 Task: Check article "Explore recipes".
Action: Mouse moved to (1159, 173)
Screenshot: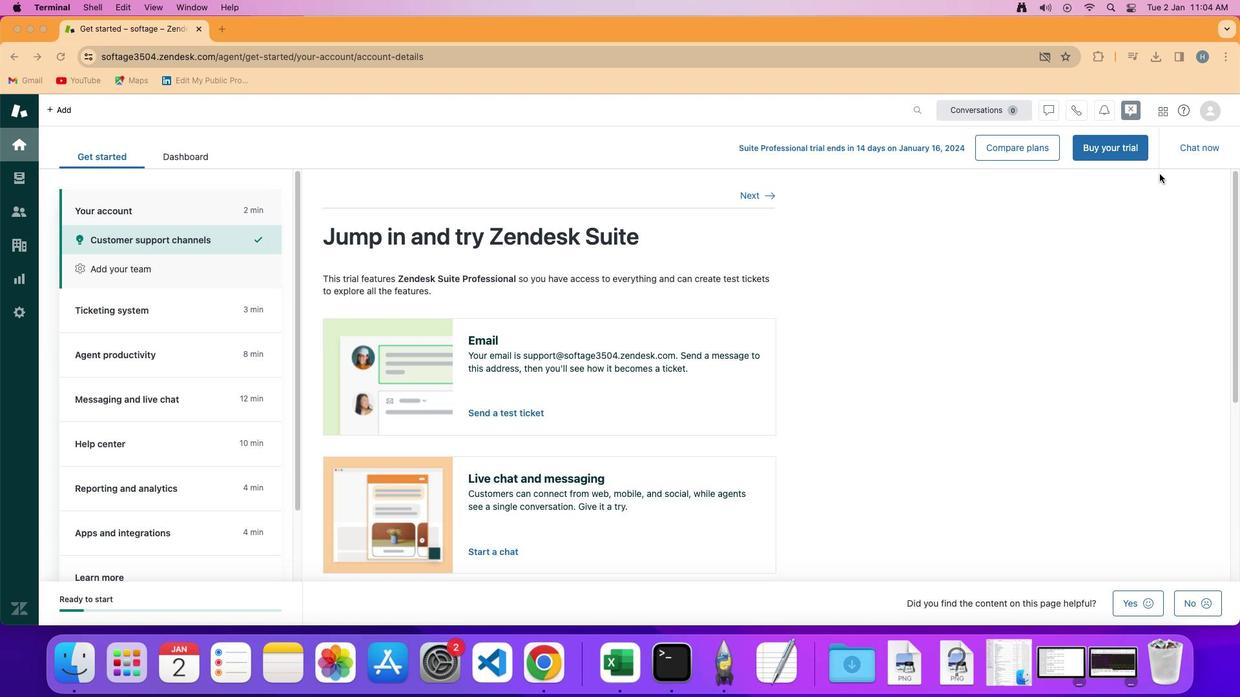 
Action: Mouse pressed left at (1159, 173)
Screenshot: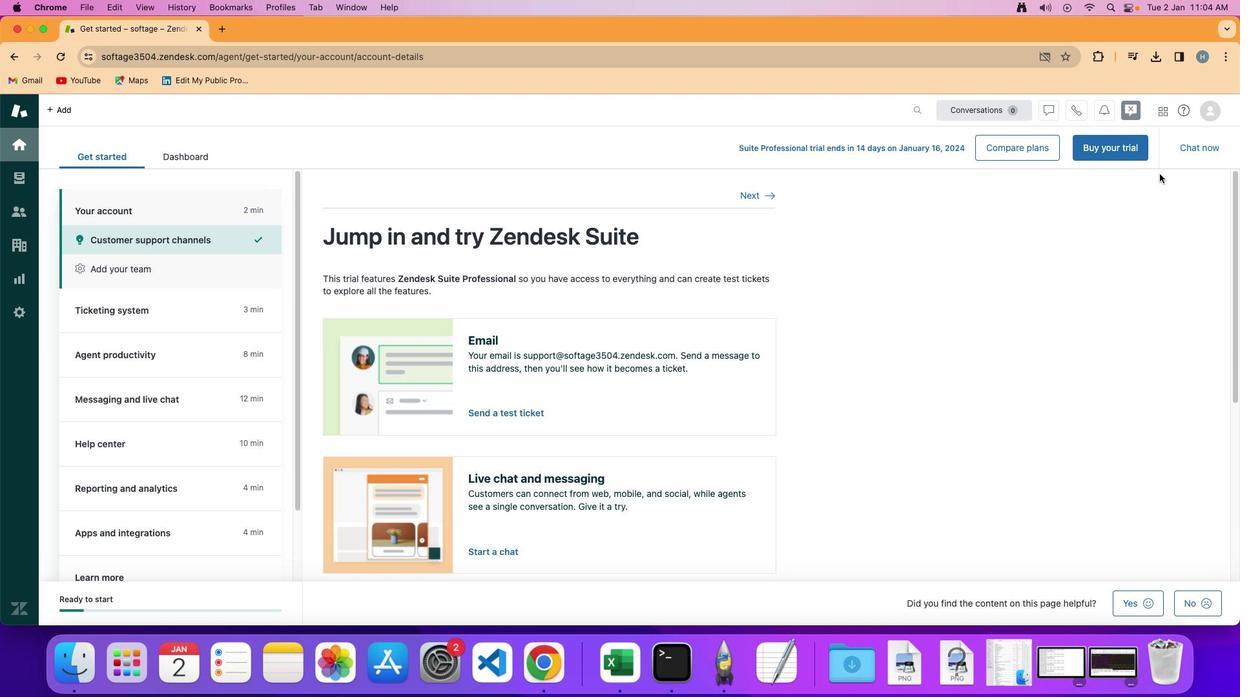 
Action: Mouse moved to (1181, 111)
Screenshot: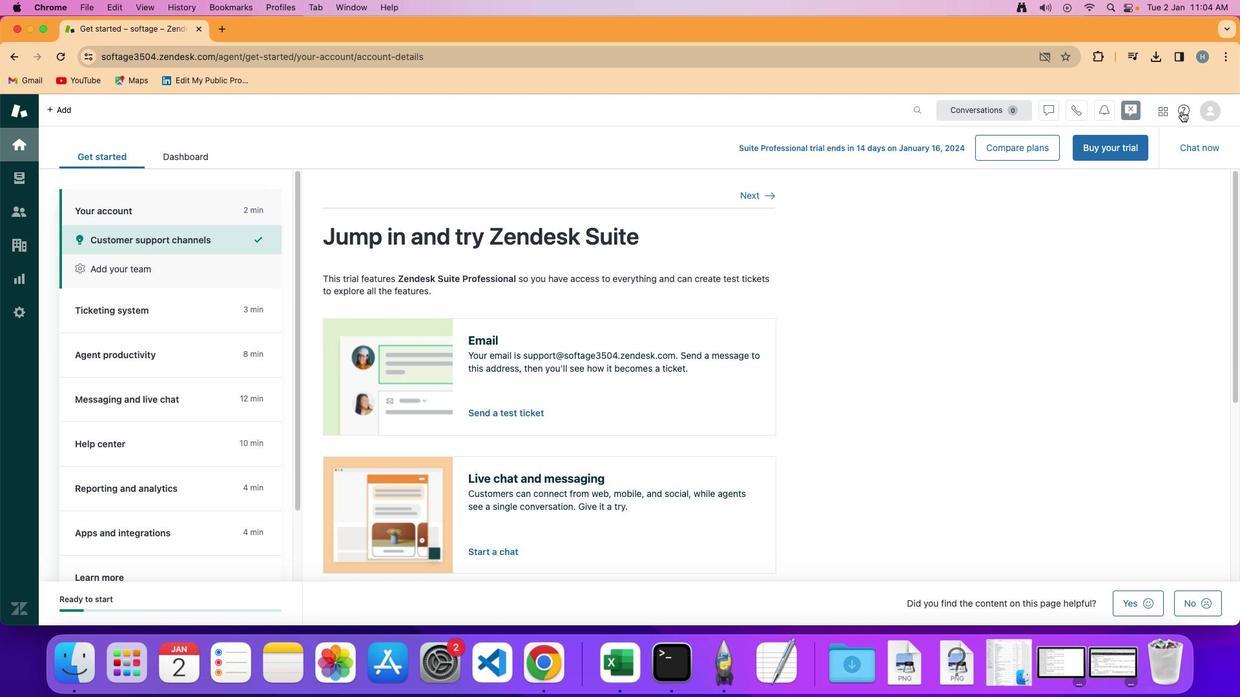 
Action: Mouse pressed left at (1181, 111)
Screenshot: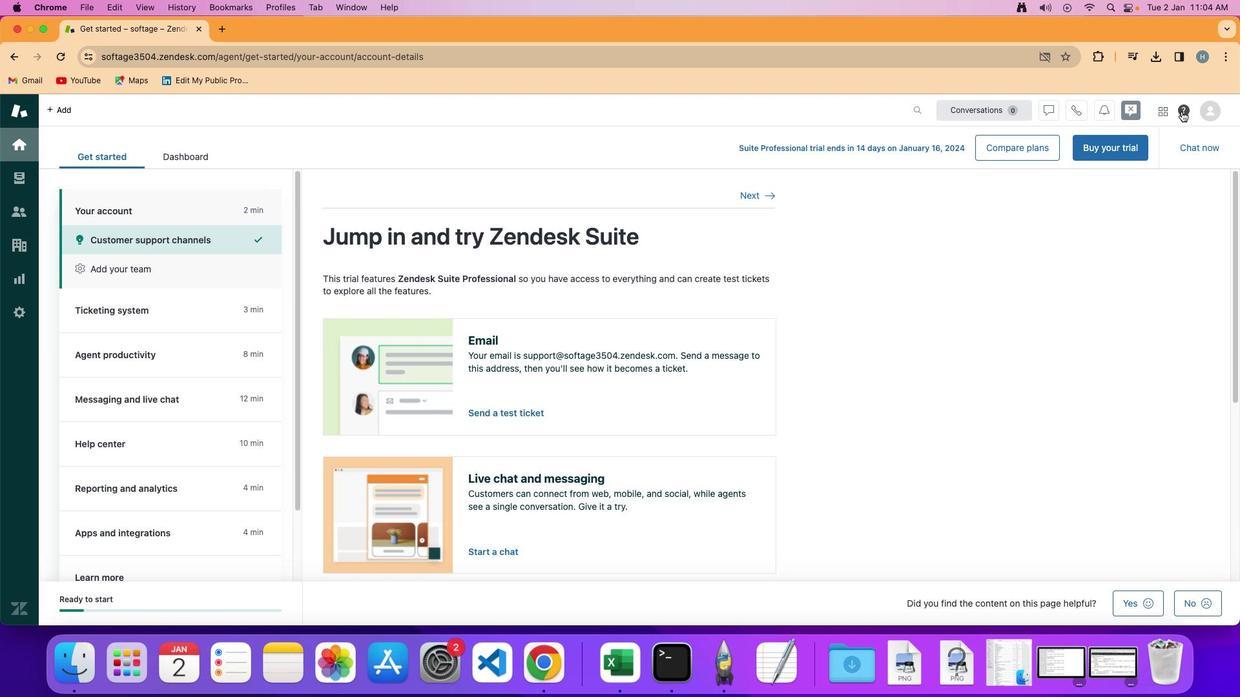 
Action: Mouse moved to (1112, 509)
Screenshot: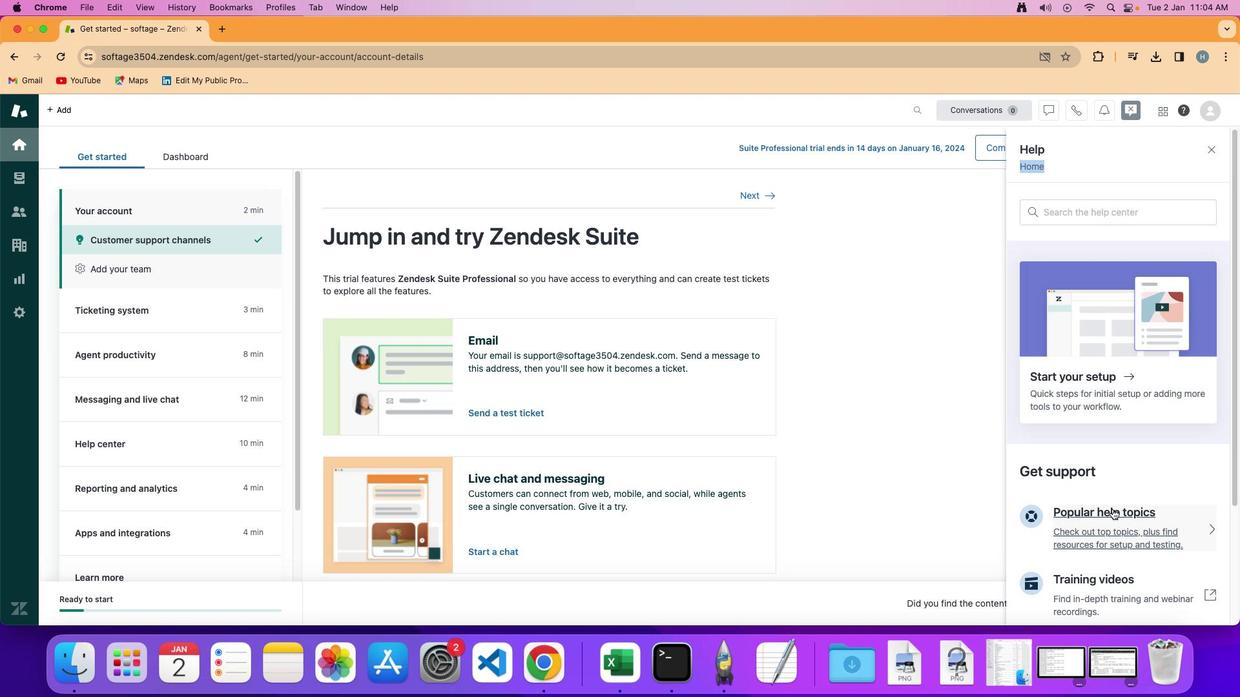 
Action: Mouse pressed left at (1112, 509)
Screenshot: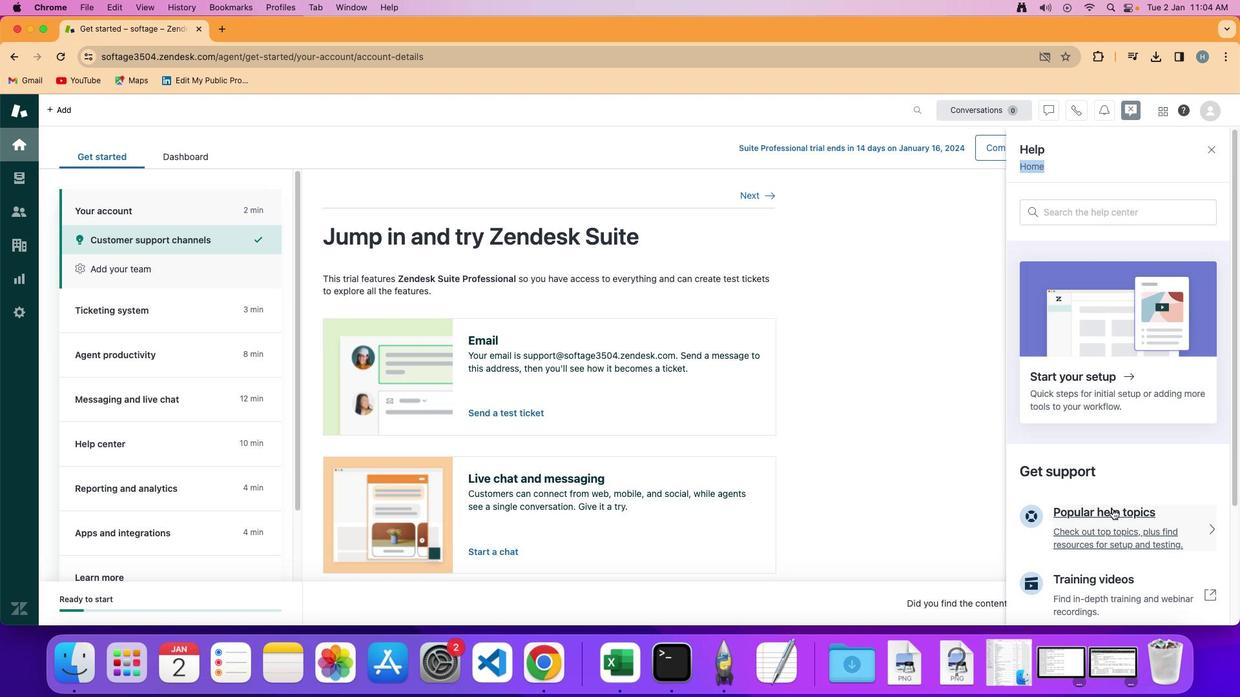 
Action: Mouse moved to (1117, 504)
Screenshot: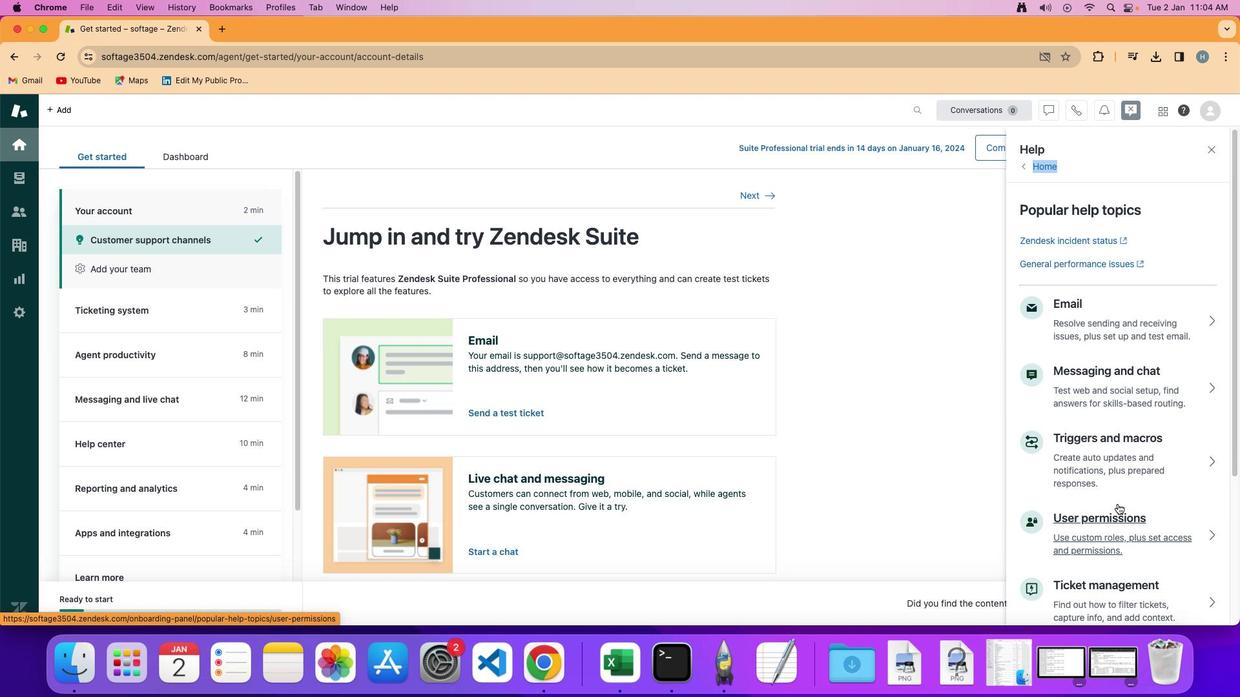 
Action: Mouse scrolled (1117, 504) with delta (0, 0)
Screenshot: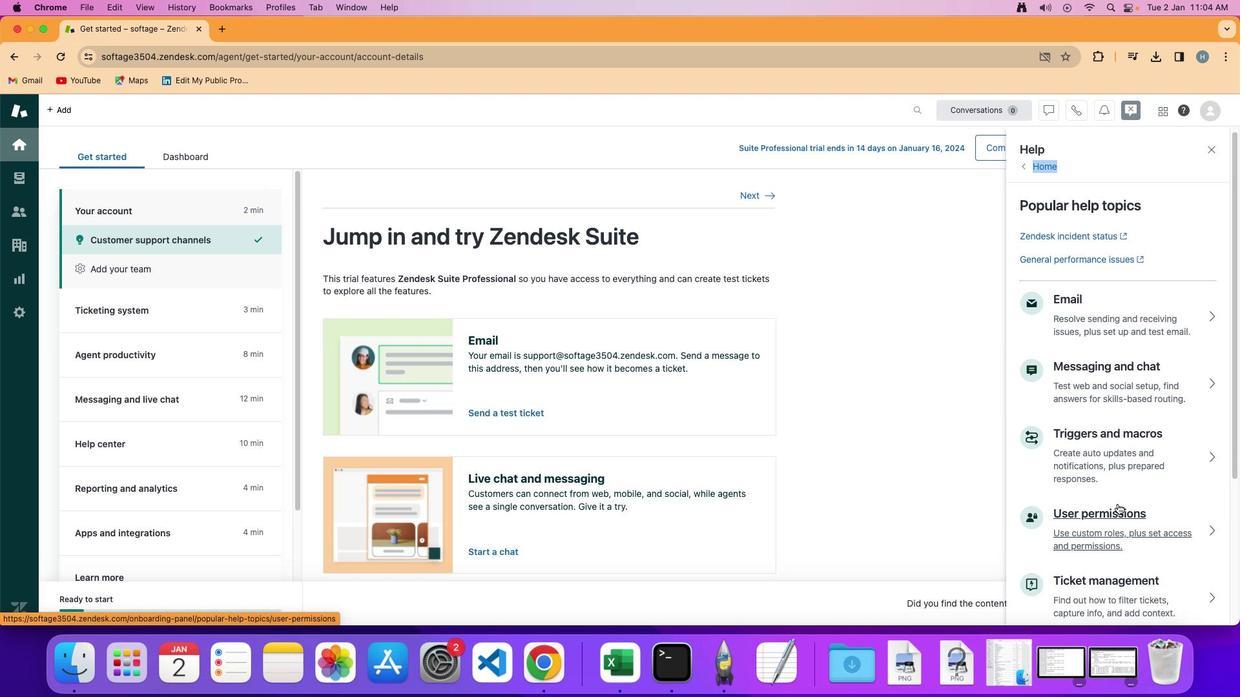 
Action: Mouse moved to (1118, 504)
Screenshot: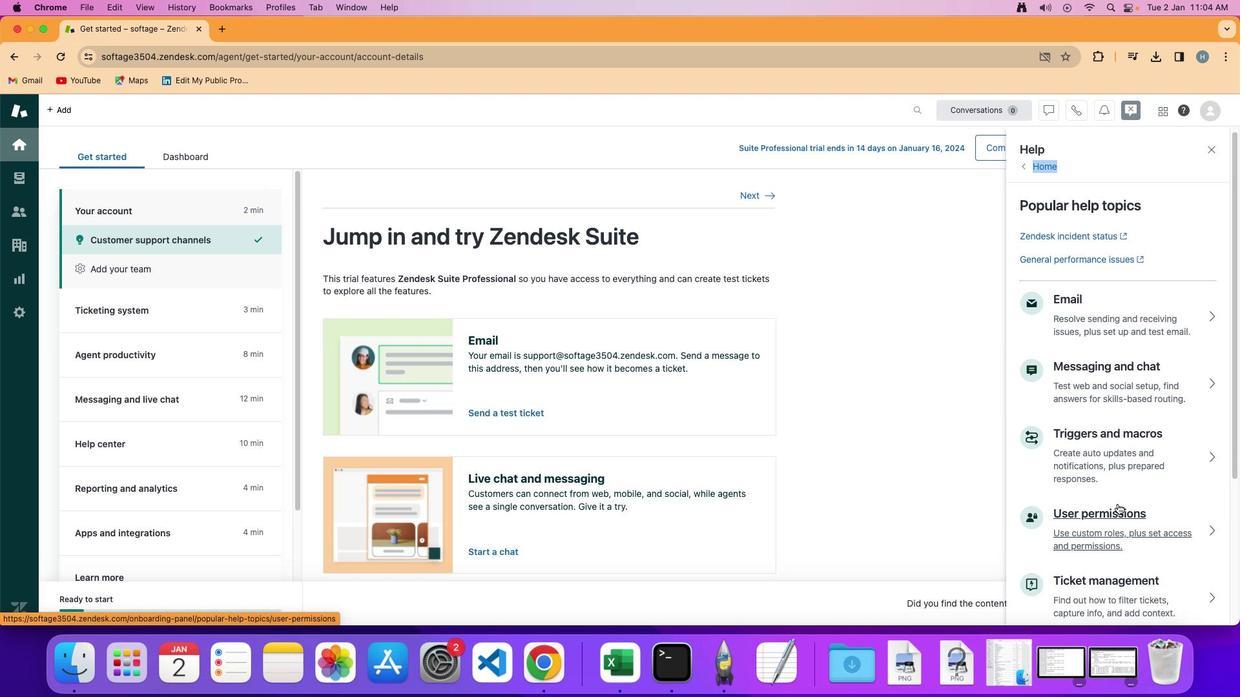
Action: Mouse scrolled (1118, 504) with delta (0, 0)
Screenshot: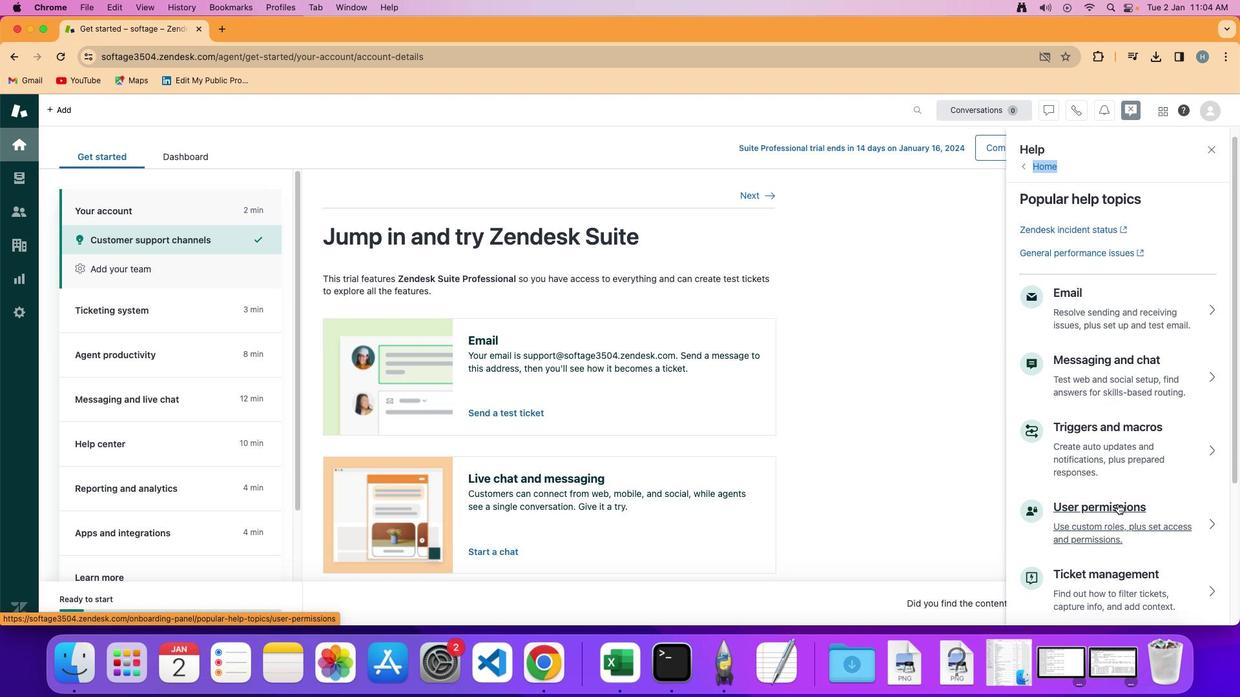 
Action: Mouse moved to (1118, 503)
Screenshot: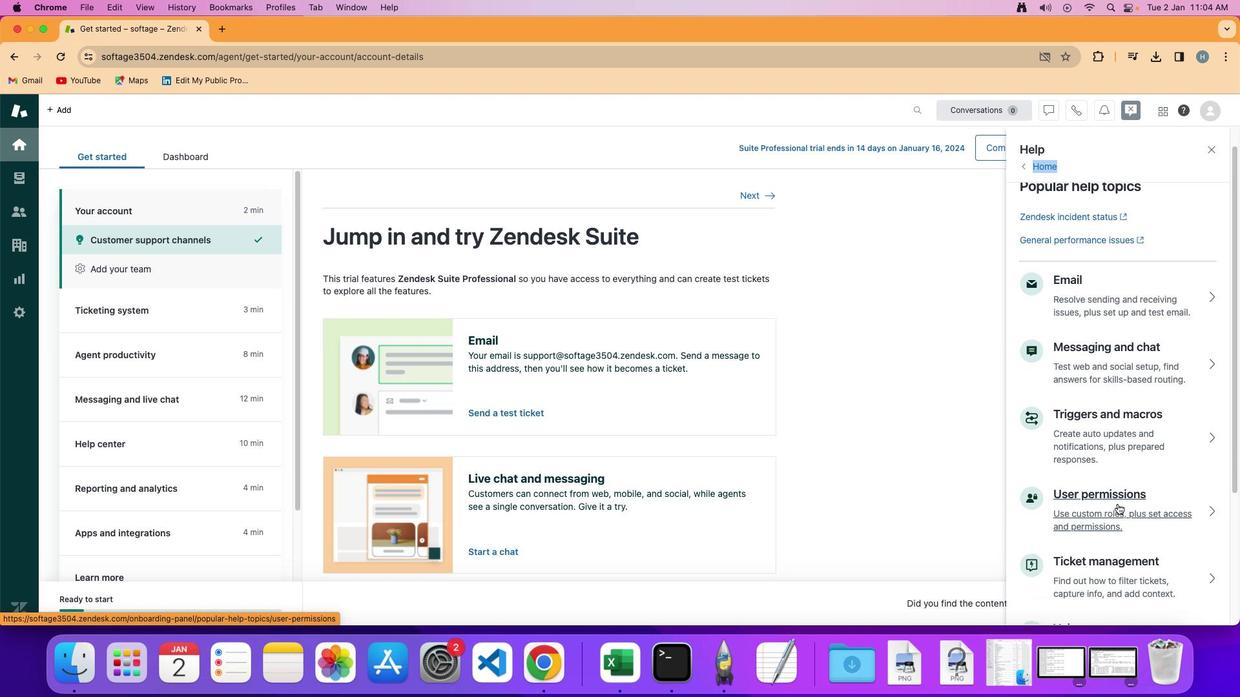
Action: Mouse scrolled (1118, 503) with delta (0, -1)
Screenshot: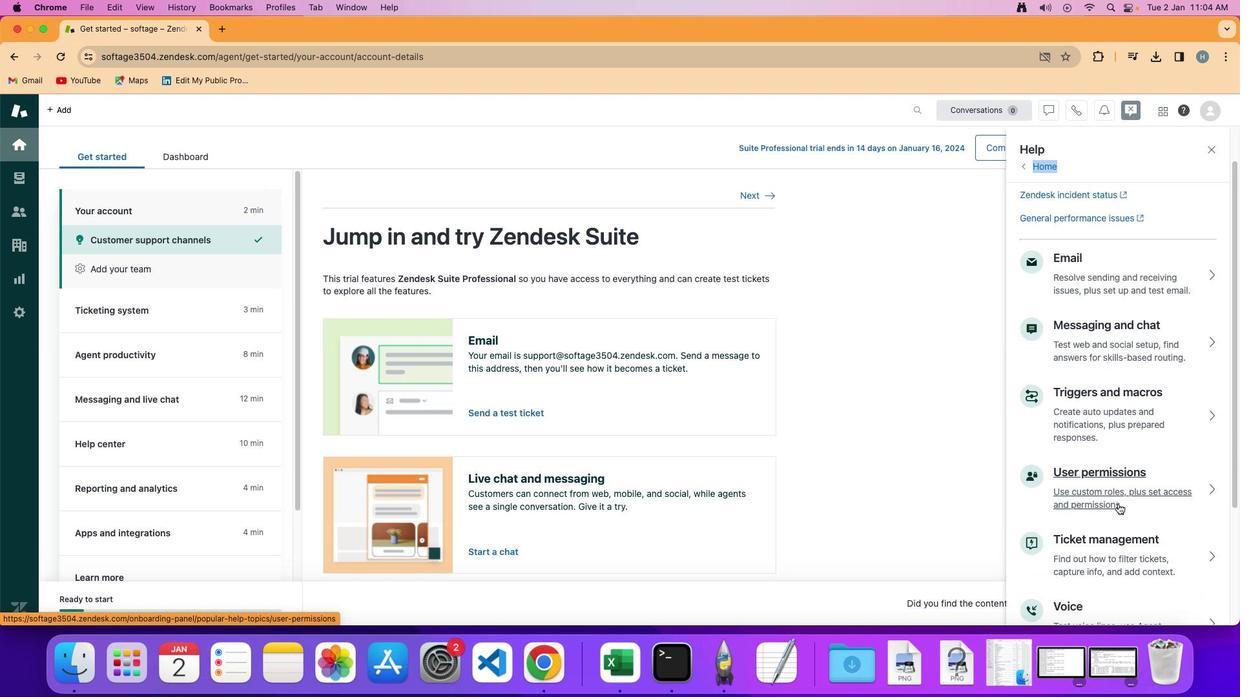 
Action: Mouse scrolled (1118, 503) with delta (0, -1)
Screenshot: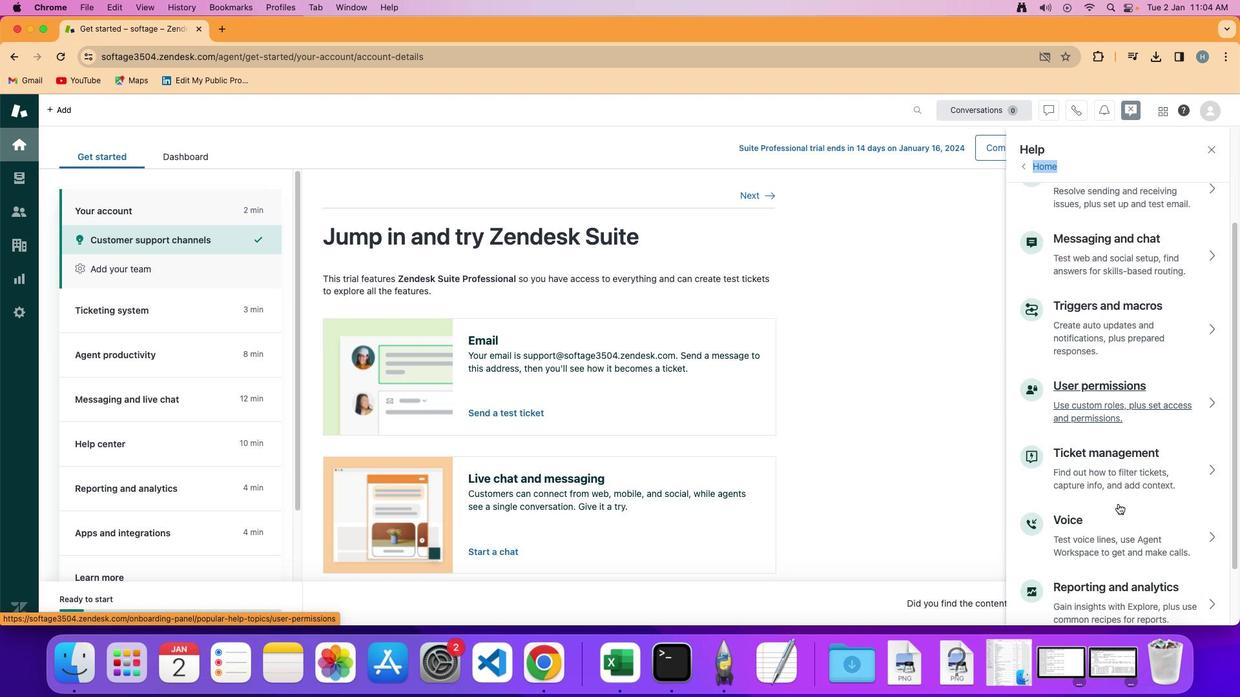 
Action: Mouse moved to (1118, 503)
Screenshot: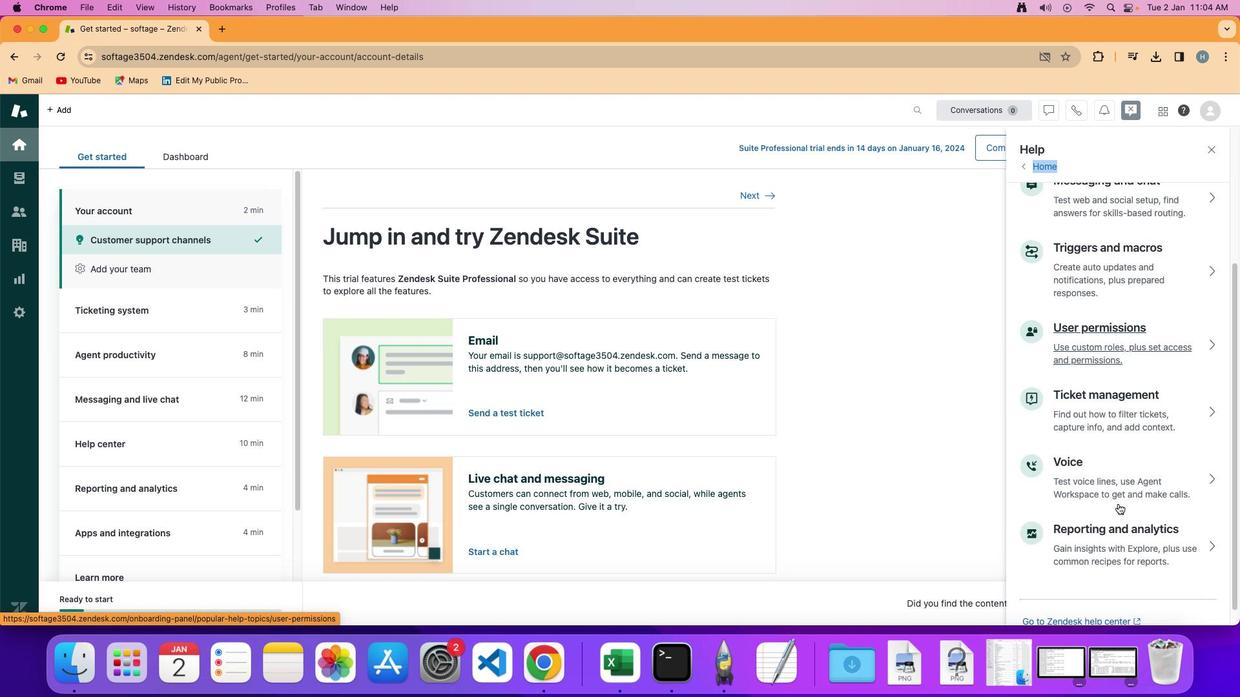 
Action: Mouse scrolled (1118, 503) with delta (0, -2)
Screenshot: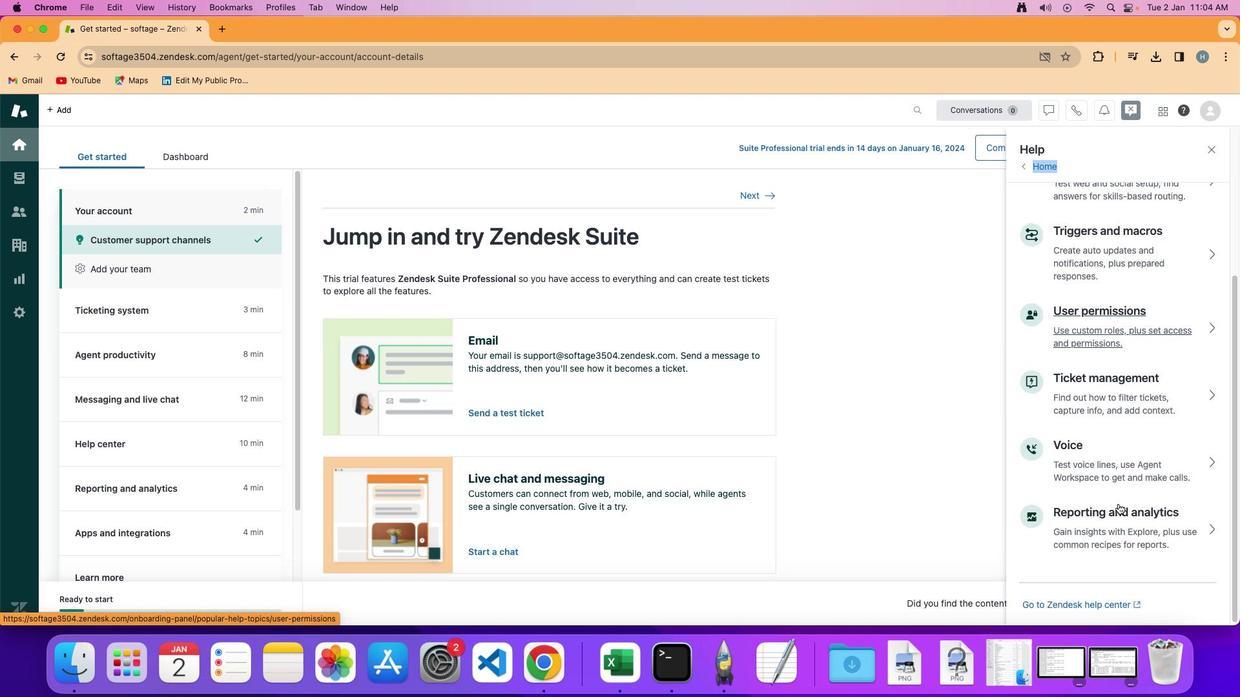 
Action: Mouse scrolled (1118, 503) with delta (0, -3)
Screenshot: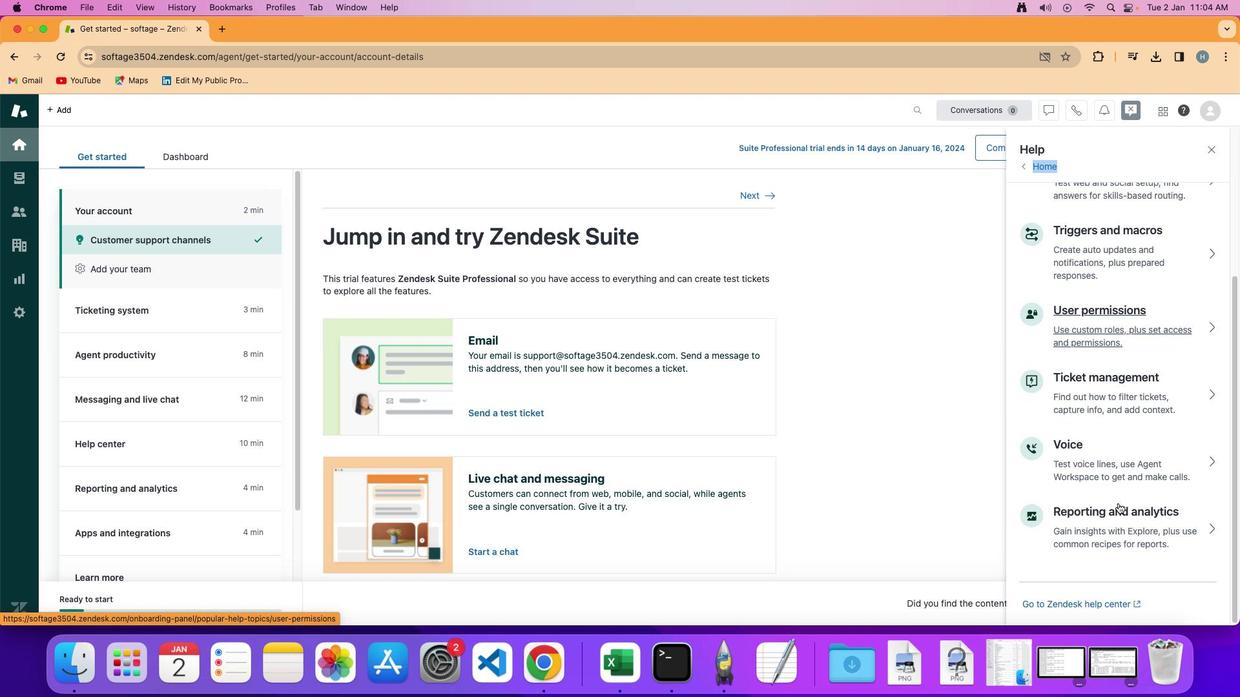
Action: Mouse moved to (1102, 516)
Screenshot: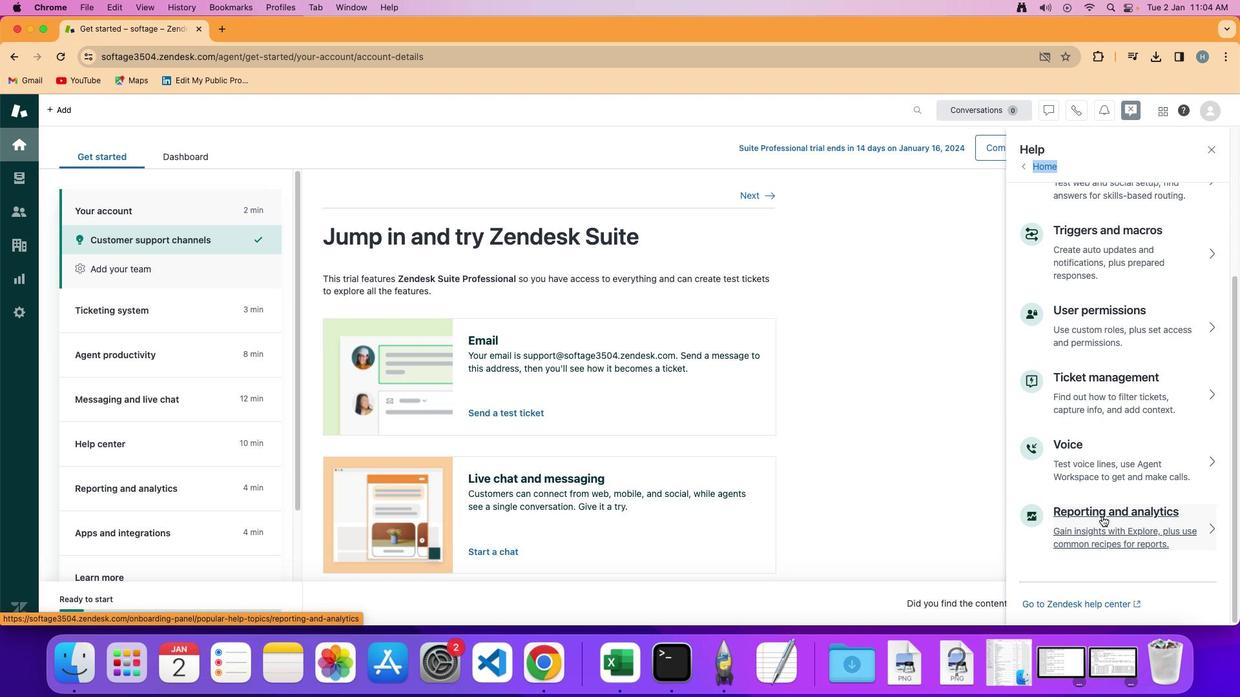 
Action: Mouse pressed left at (1102, 516)
Screenshot: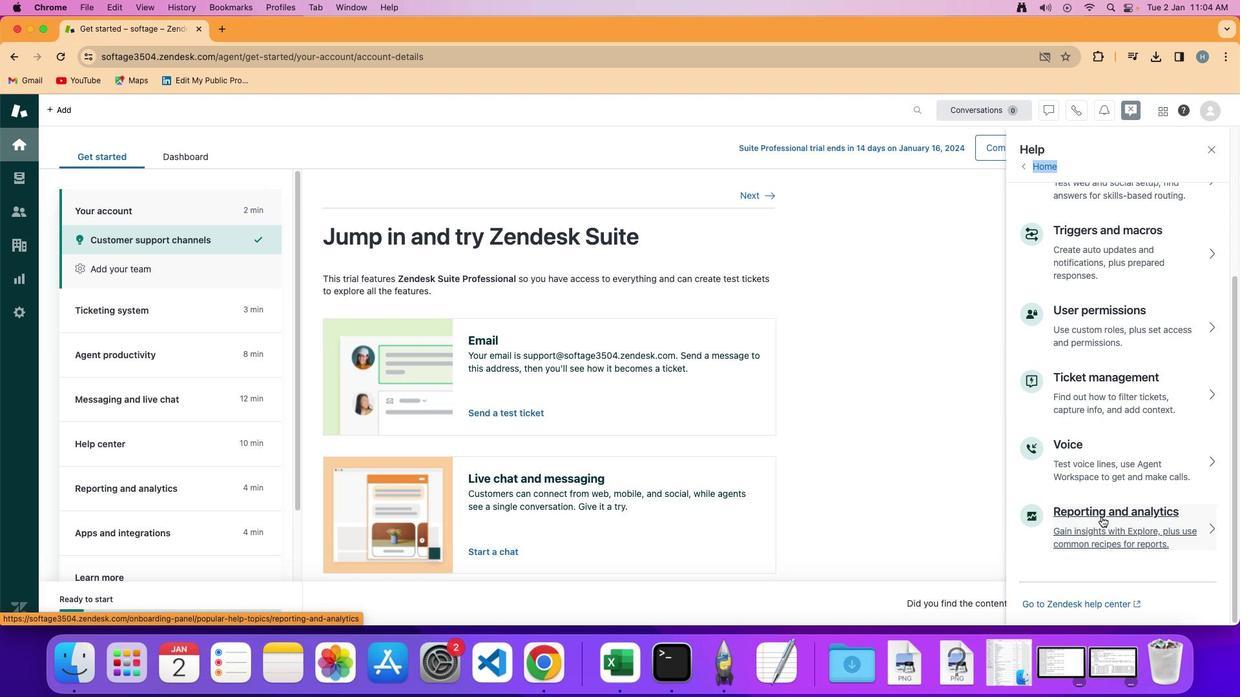 
Action: Mouse moved to (1085, 472)
Screenshot: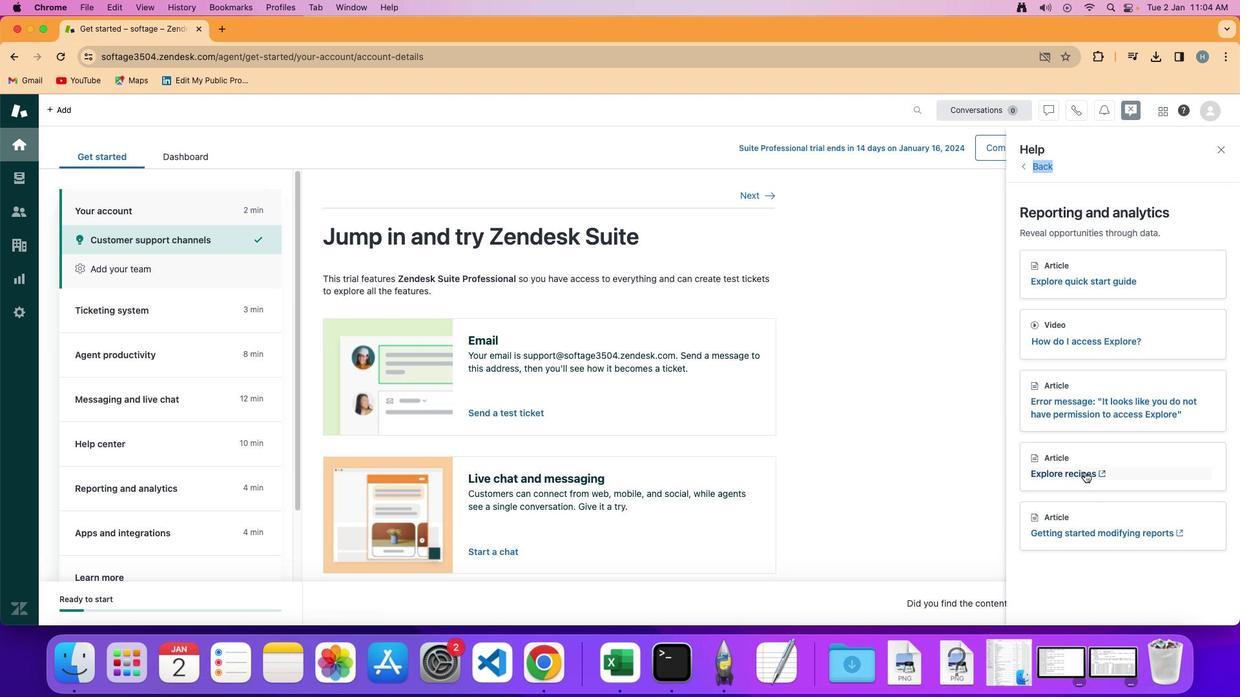 
Action: Mouse pressed left at (1085, 472)
Screenshot: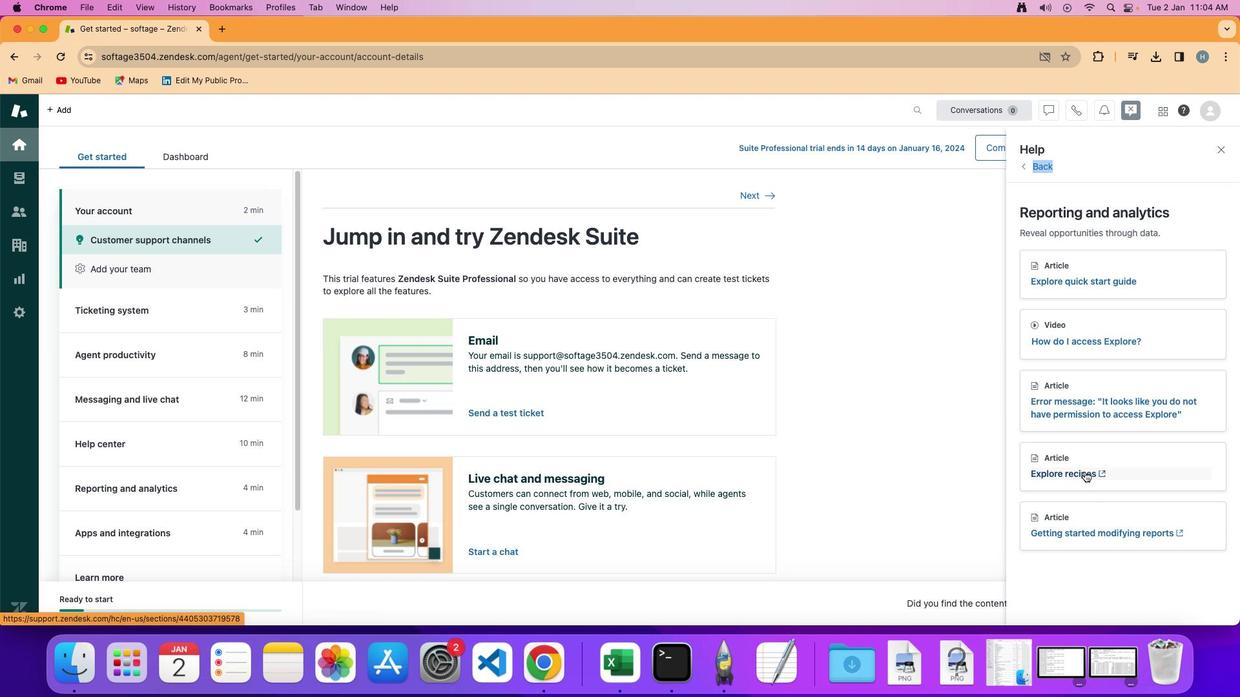 
Action: Mouse moved to (1049, 385)
Screenshot: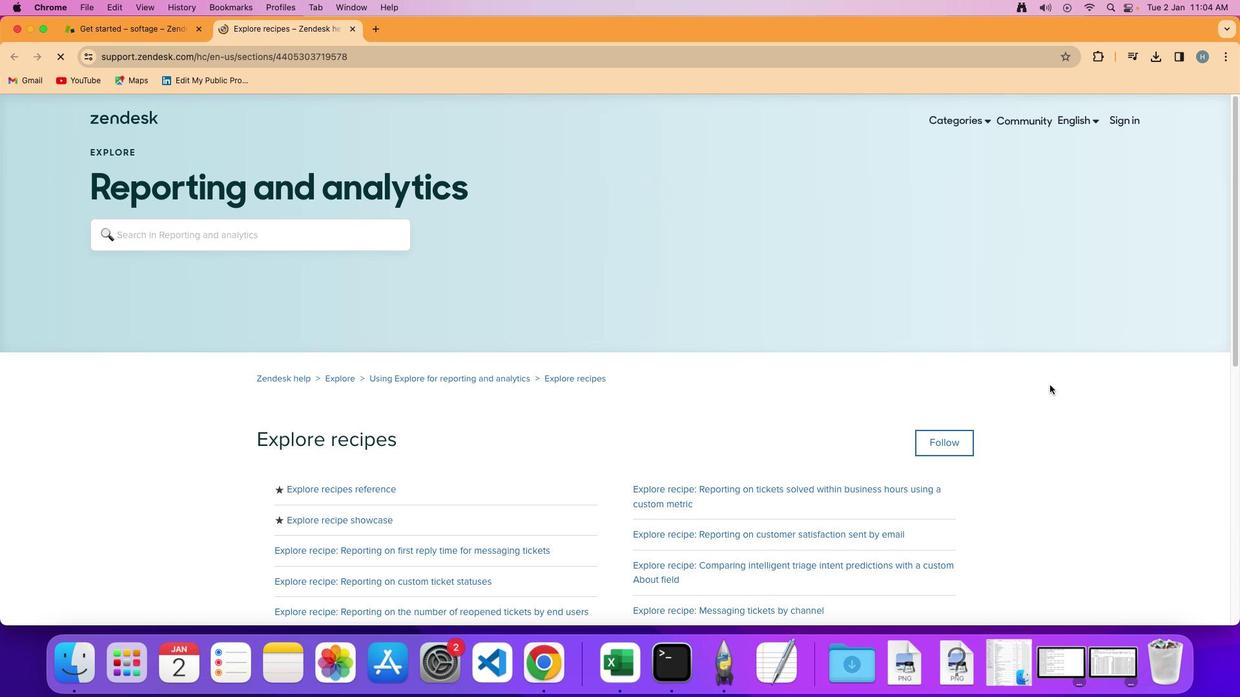 
